 Task: Add Bulk Foods Yogurt Covered Almonds to the cart.
Action: Mouse moved to (10, 56)
Screenshot: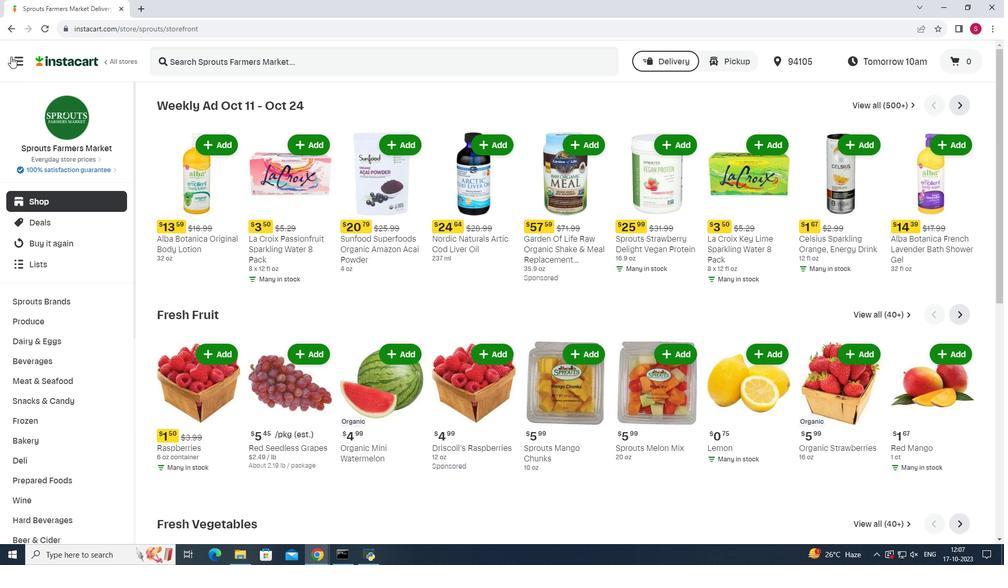 
Action: Mouse pressed left at (10, 56)
Screenshot: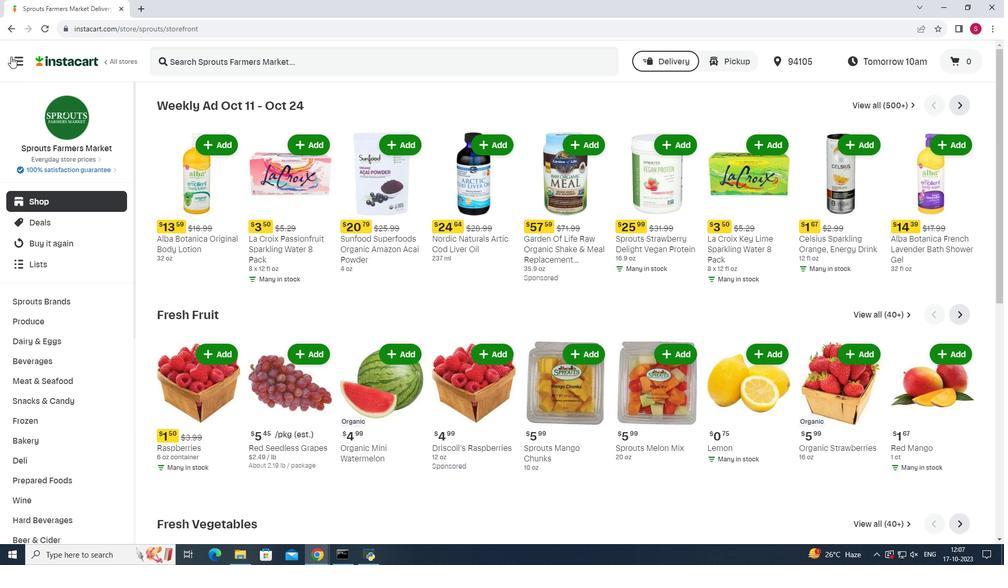 
Action: Mouse moved to (59, 275)
Screenshot: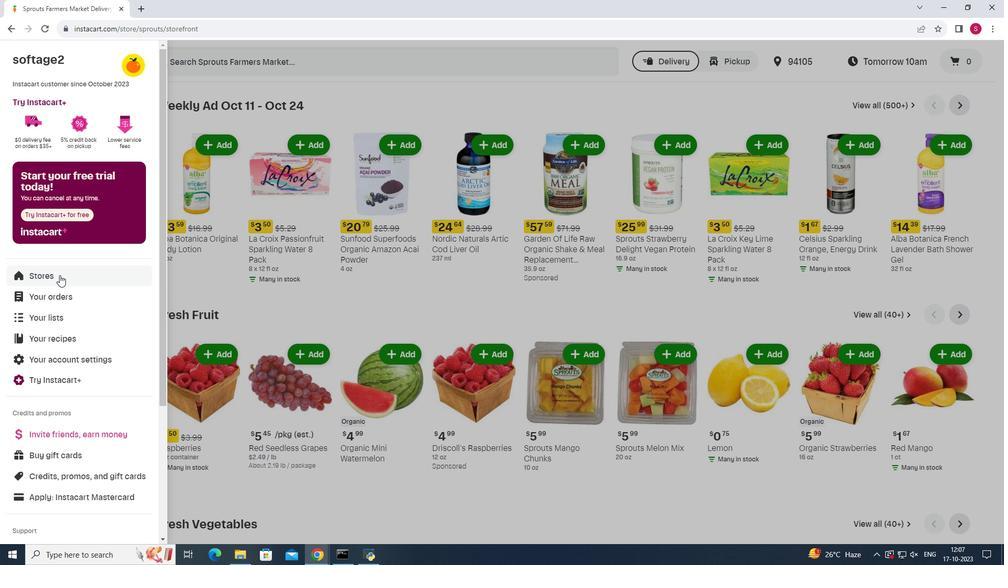 
Action: Mouse pressed left at (59, 275)
Screenshot: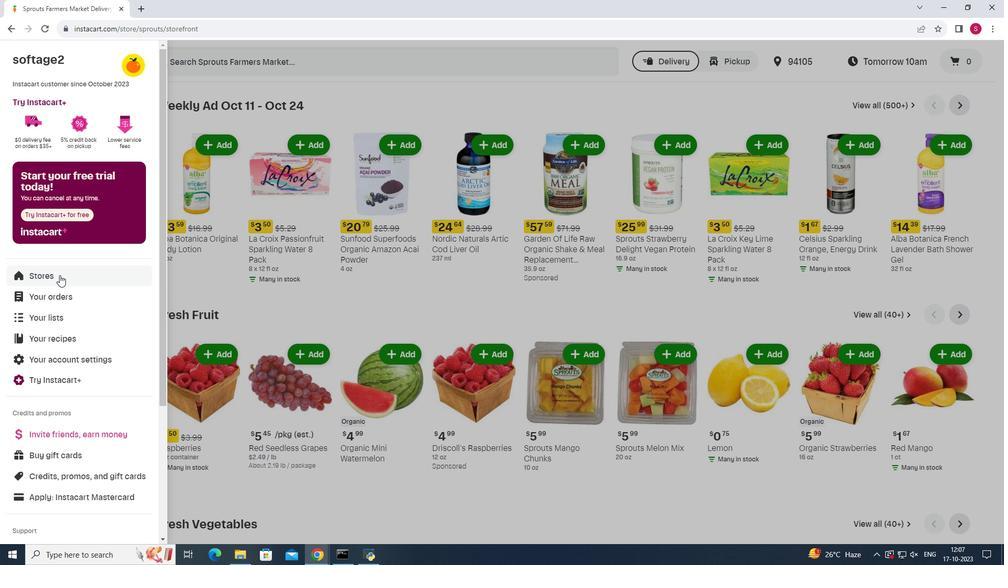 
Action: Mouse moved to (247, 94)
Screenshot: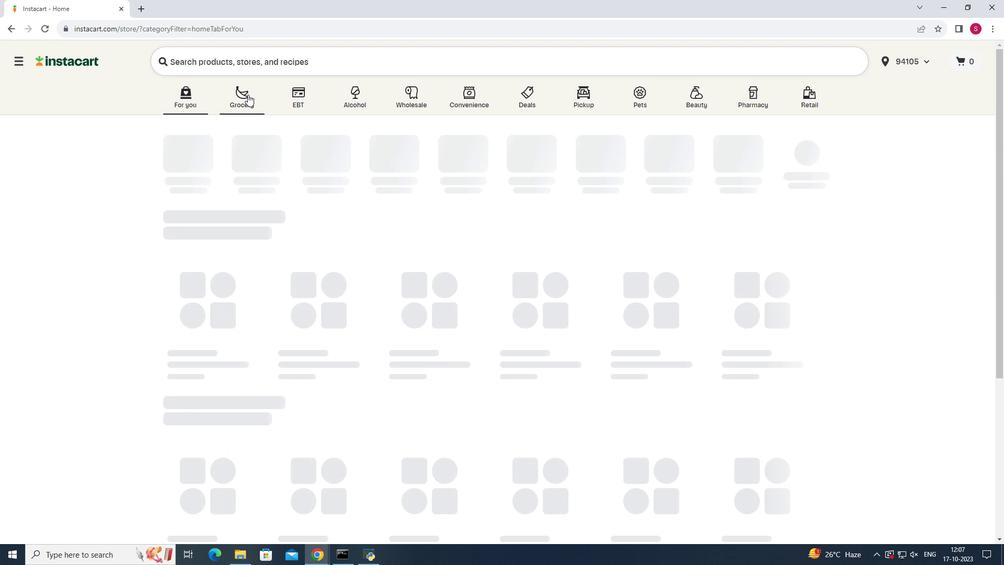 
Action: Mouse pressed left at (247, 94)
Screenshot: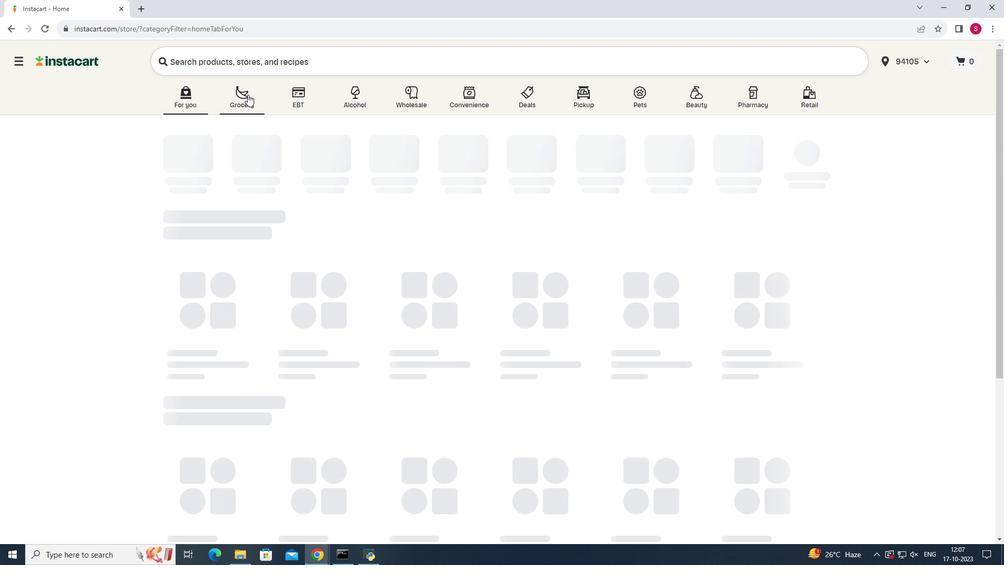 
Action: Mouse moved to (734, 144)
Screenshot: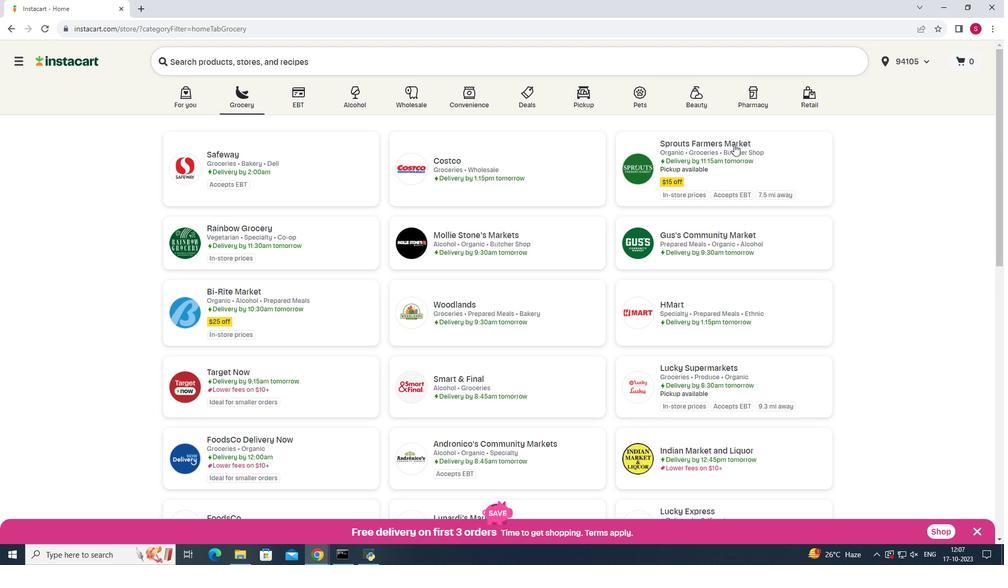 
Action: Mouse pressed left at (734, 144)
Screenshot: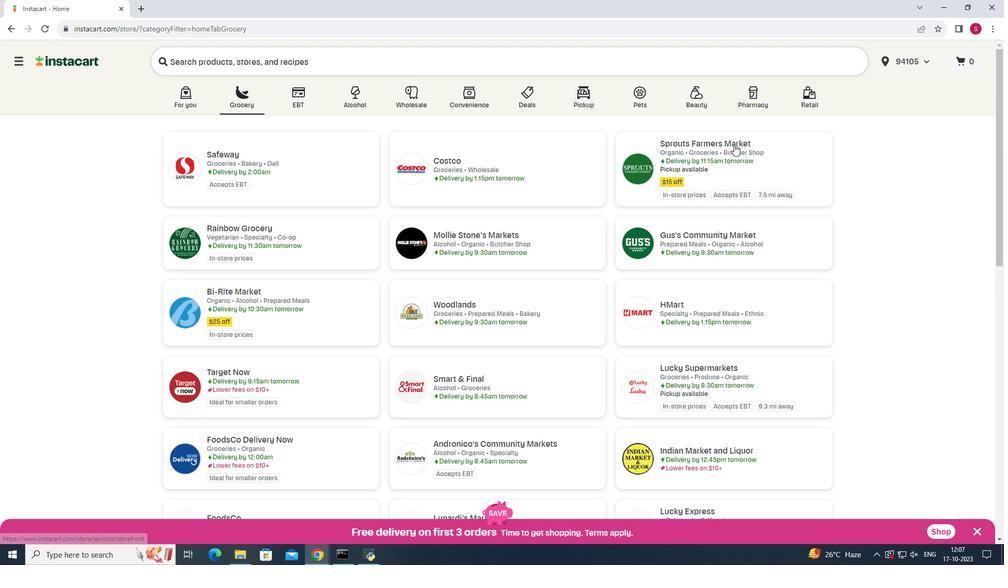 
Action: Mouse moved to (73, 397)
Screenshot: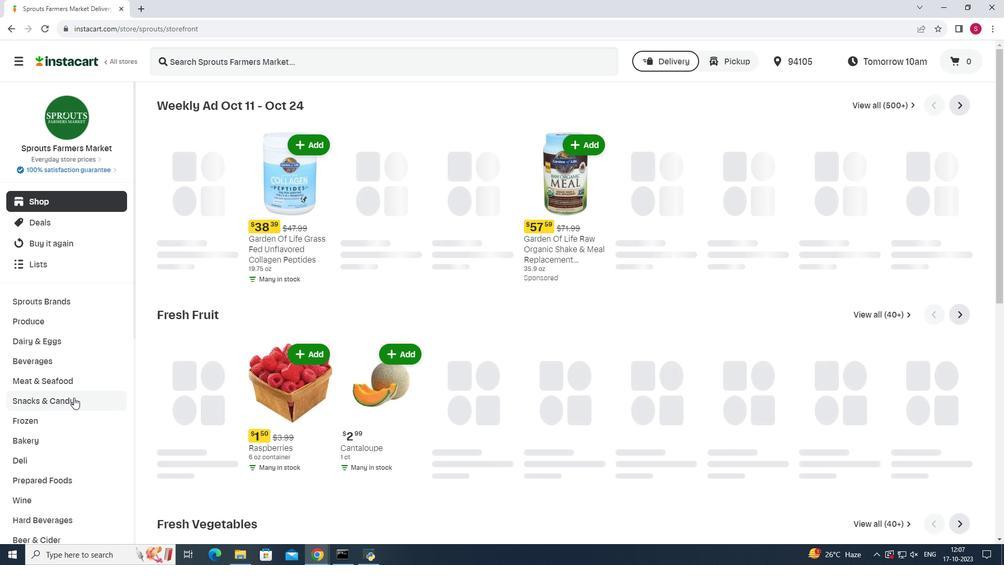 
Action: Mouse pressed left at (73, 397)
Screenshot: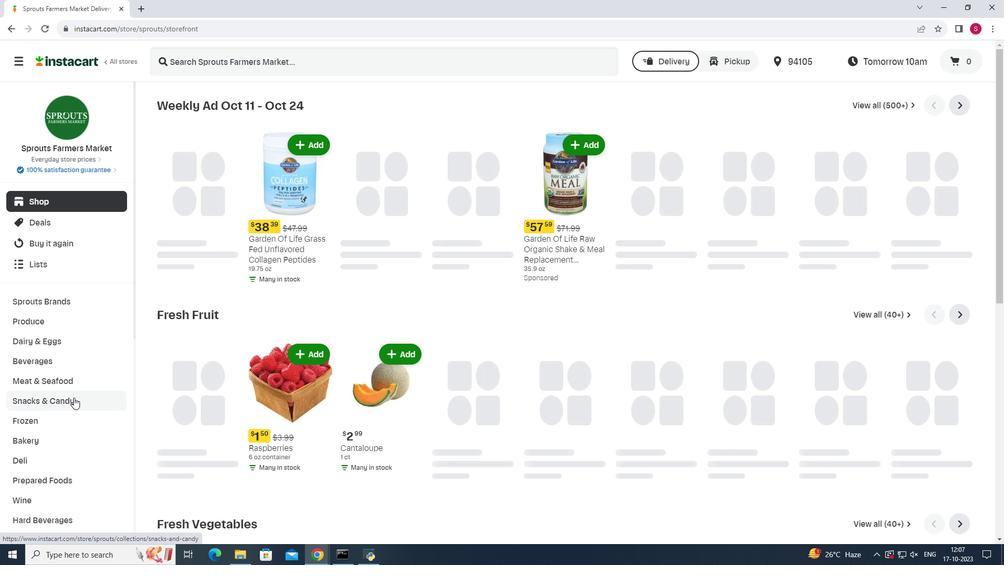 
Action: Mouse moved to (295, 131)
Screenshot: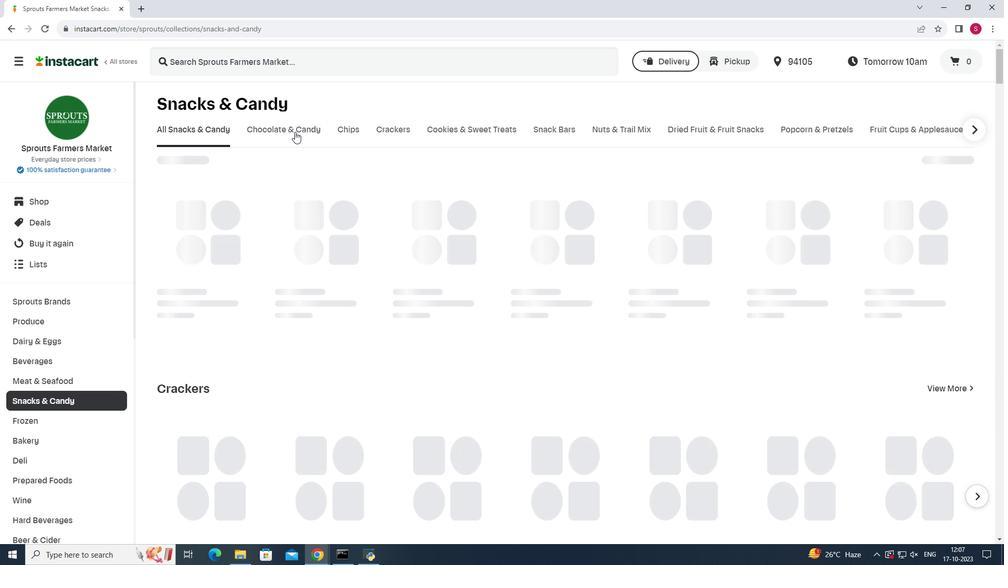 
Action: Mouse pressed left at (295, 131)
Screenshot: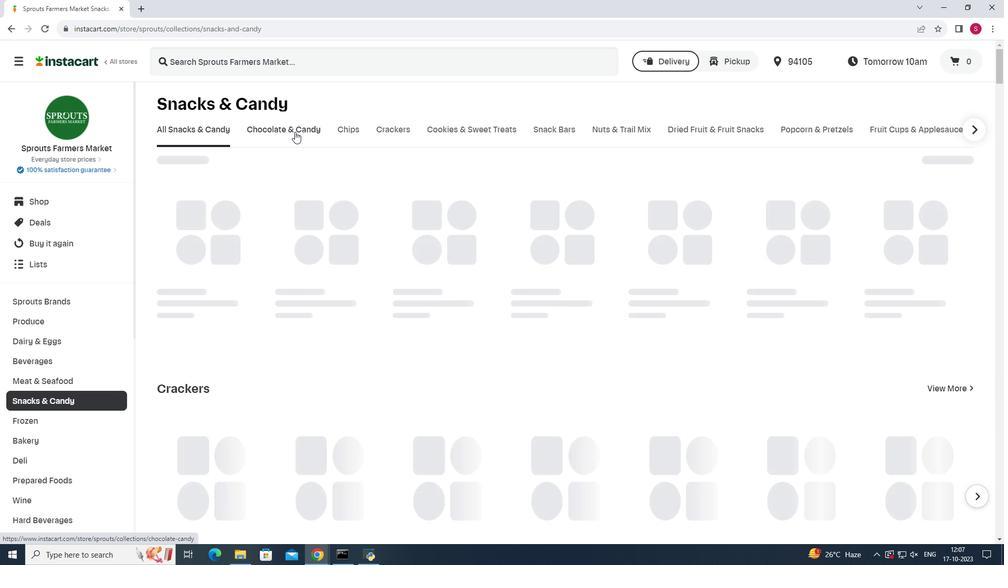 
Action: Mouse moved to (278, 175)
Screenshot: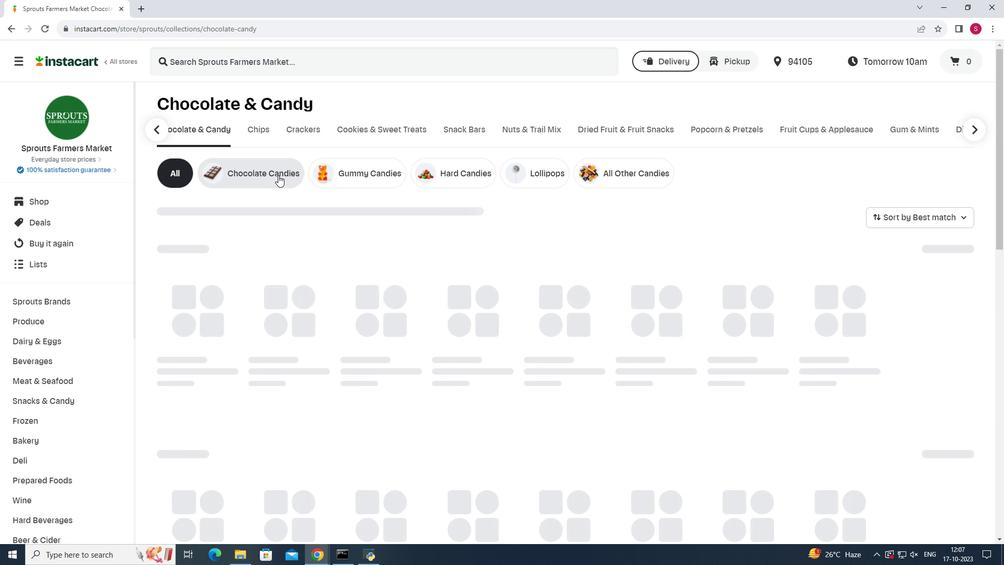 
Action: Mouse pressed left at (278, 175)
Screenshot: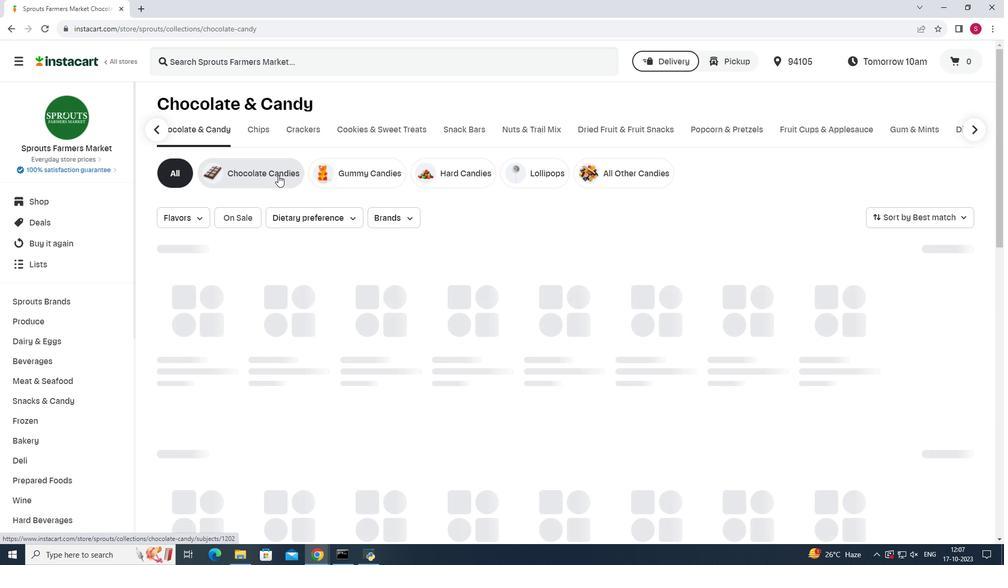 
Action: Mouse moved to (449, 61)
Screenshot: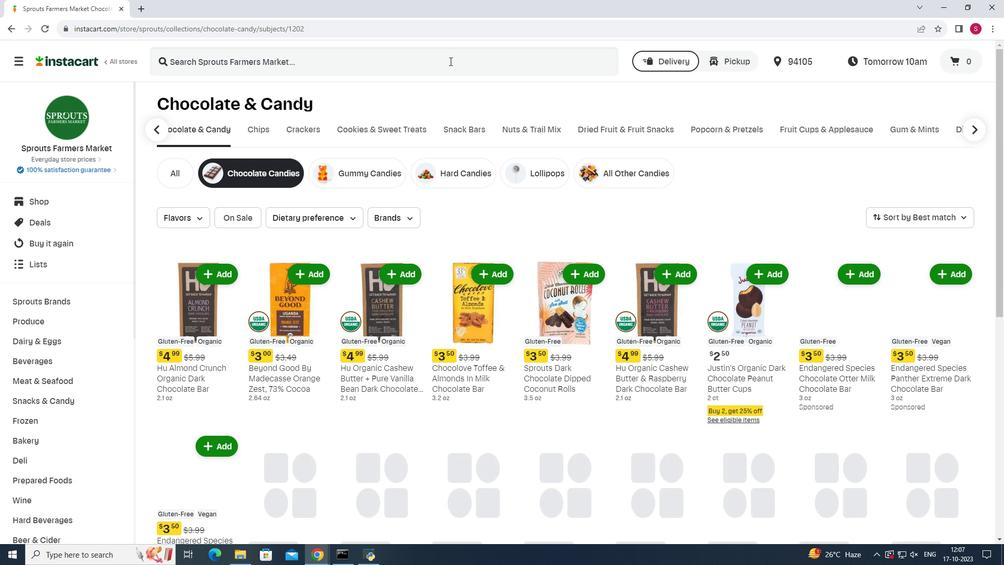 
Action: Mouse pressed left at (449, 61)
Screenshot: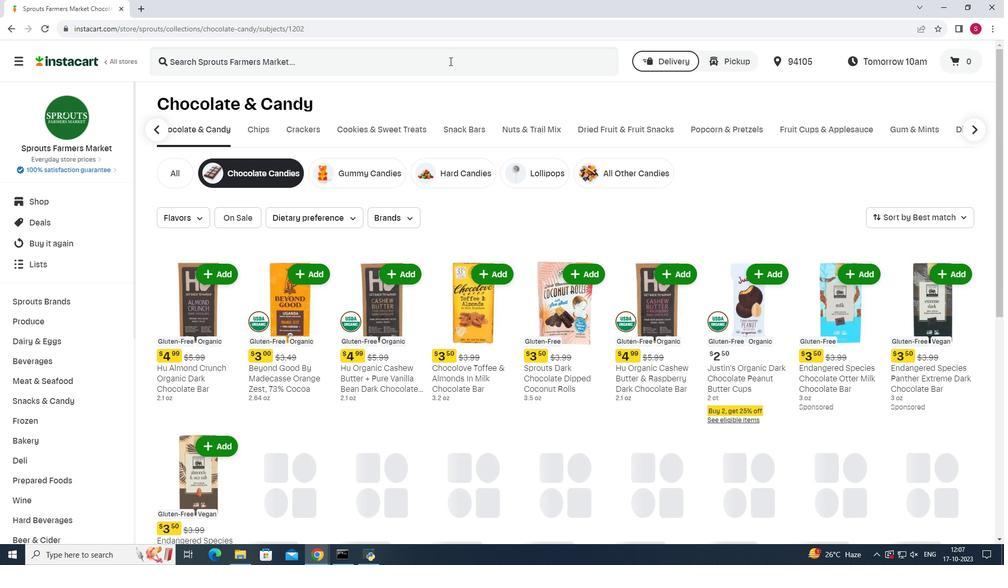 
Action: Mouse moved to (448, 60)
Screenshot: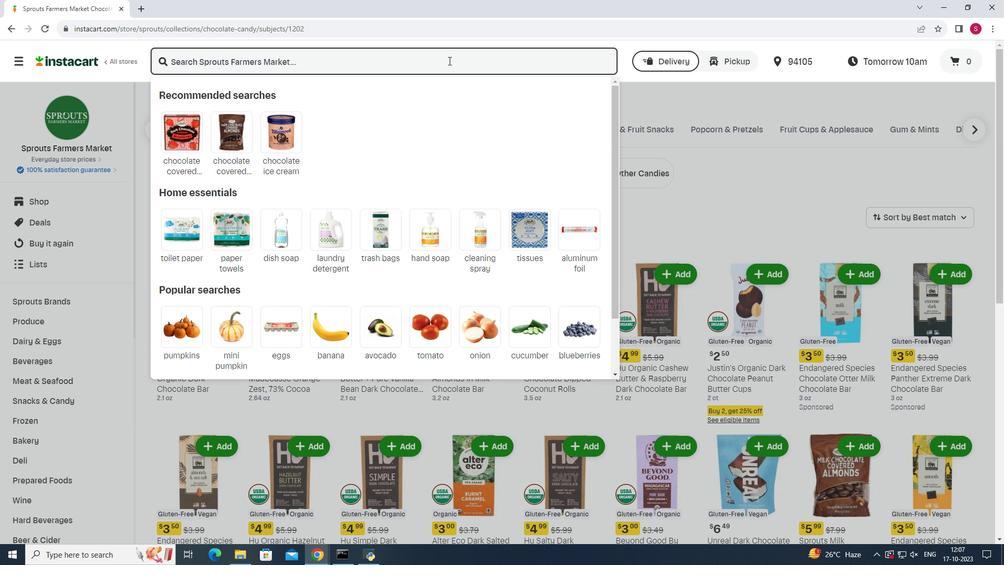 
Action: Key pressed <Key.shift><Key.shift><Key.shift><Key.shift>Bulk<Key.space><Key.shift>Foods<Key.space><Key.shift>Yogurt<Key.space><Key.shift>Covered<Key.space><Key.shift>Almonds<Key.enter>
Screenshot: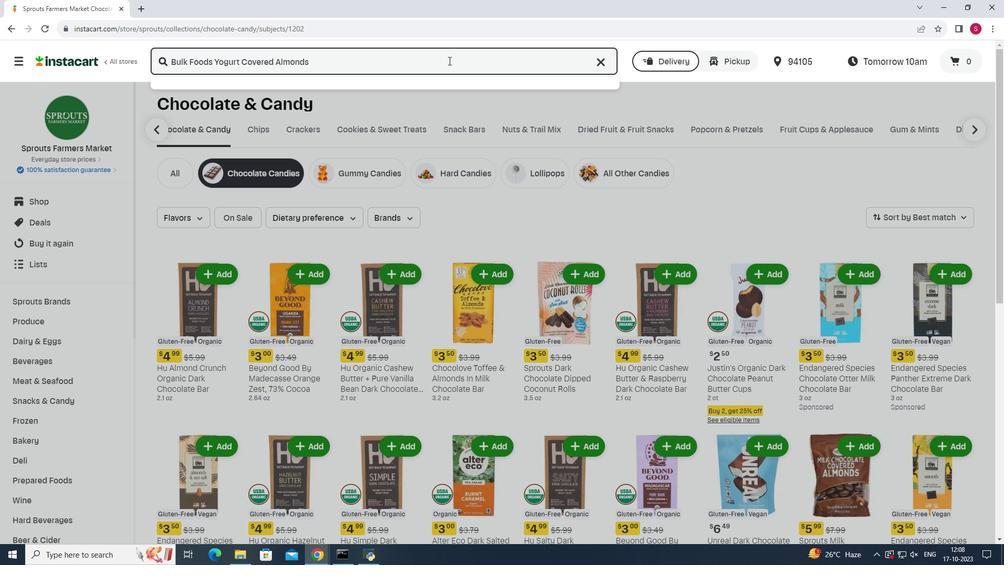 
Action: Mouse moved to (294, 150)
Screenshot: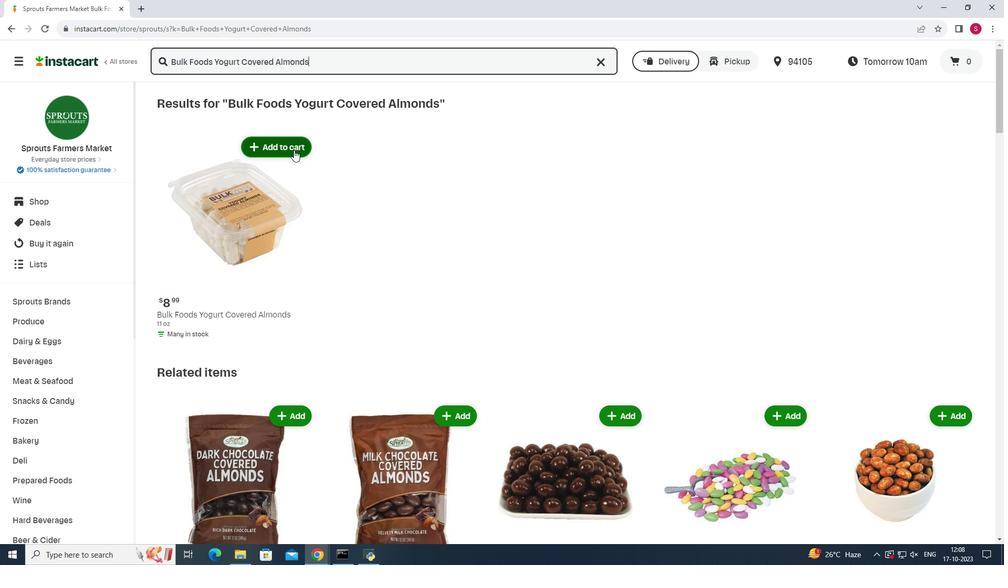 
Action: Mouse pressed left at (294, 150)
Screenshot: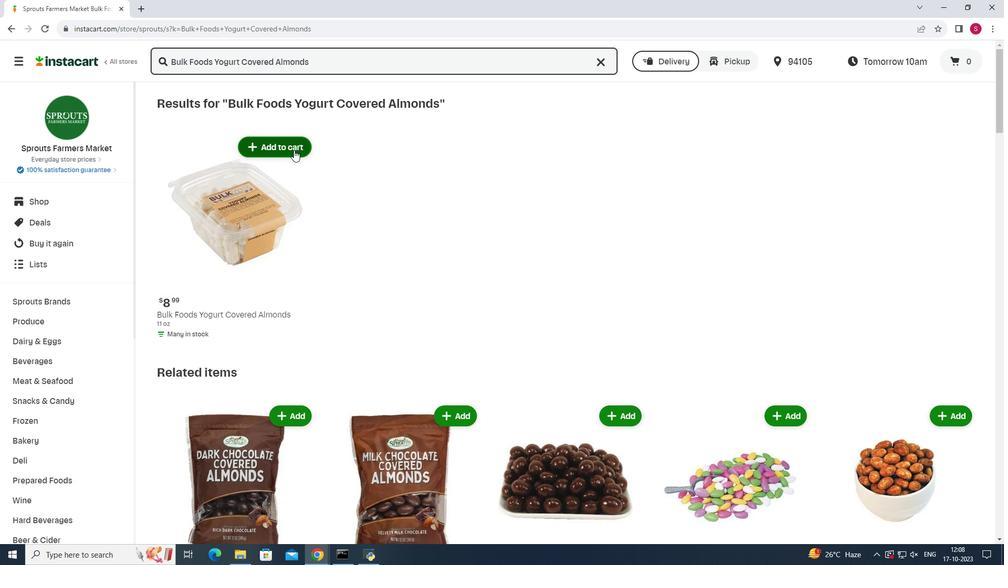 
